 Task: Select the fill option in size in the minimap.
Action: Mouse moved to (23, 503)
Screenshot: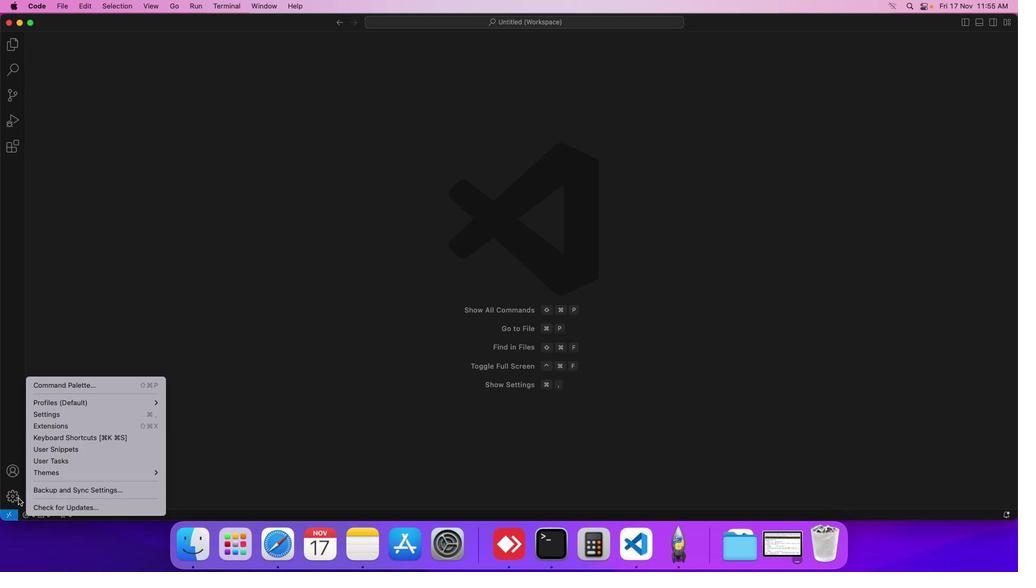 
Action: Mouse pressed left at (23, 503)
Screenshot: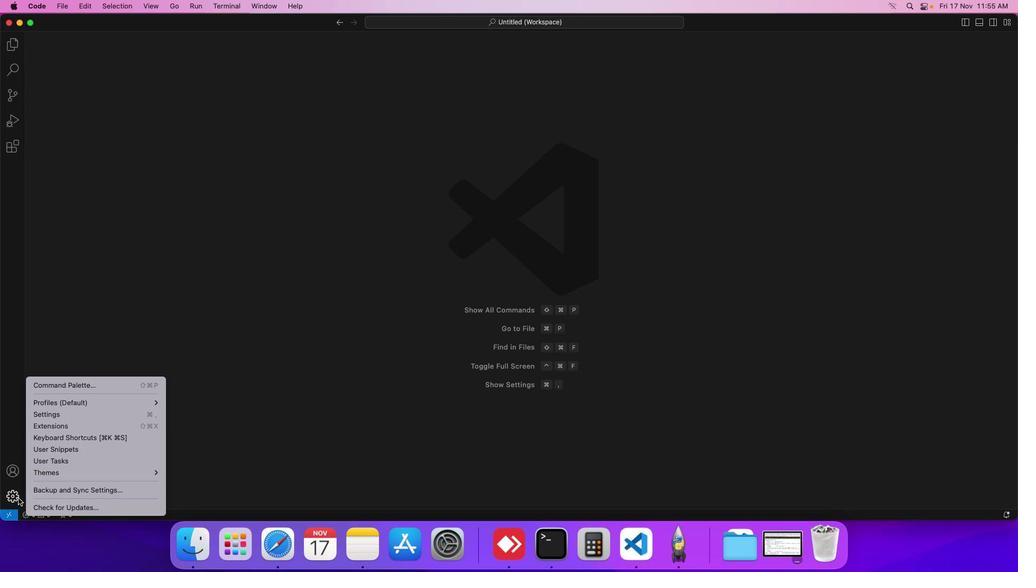 
Action: Mouse moved to (56, 414)
Screenshot: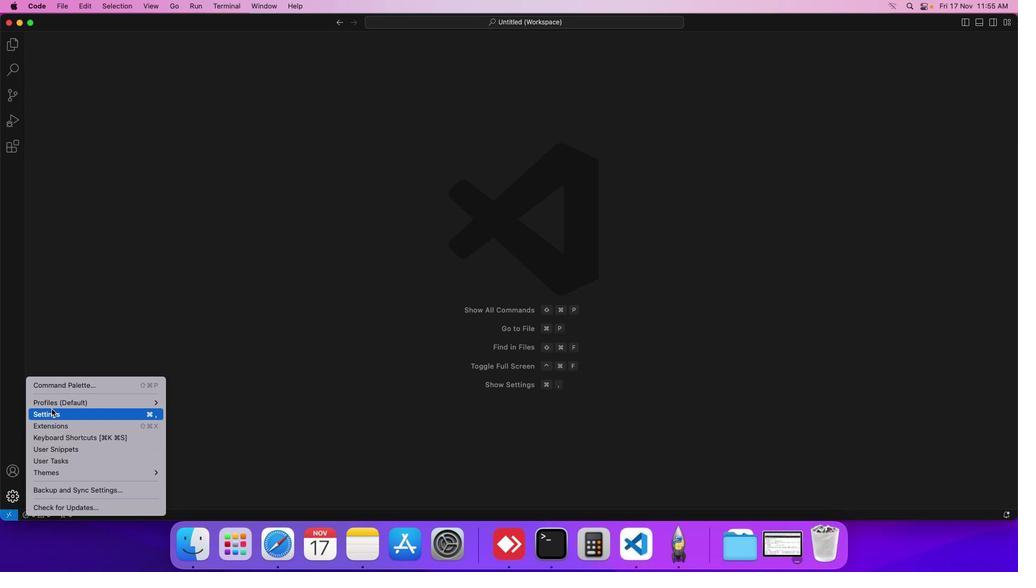 
Action: Mouse pressed left at (56, 414)
Screenshot: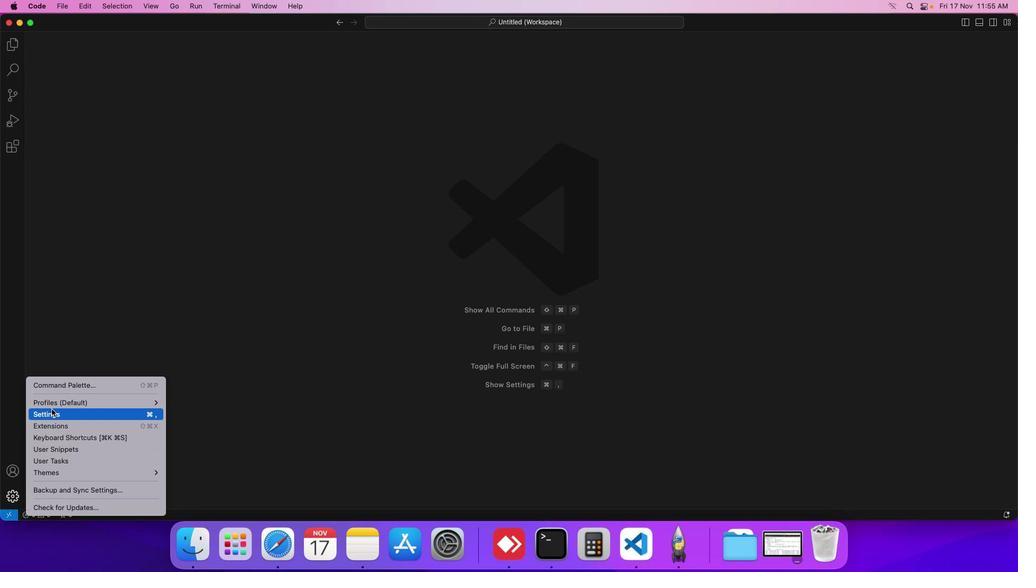 
Action: Mouse moved to (254, 91)
Screenshot: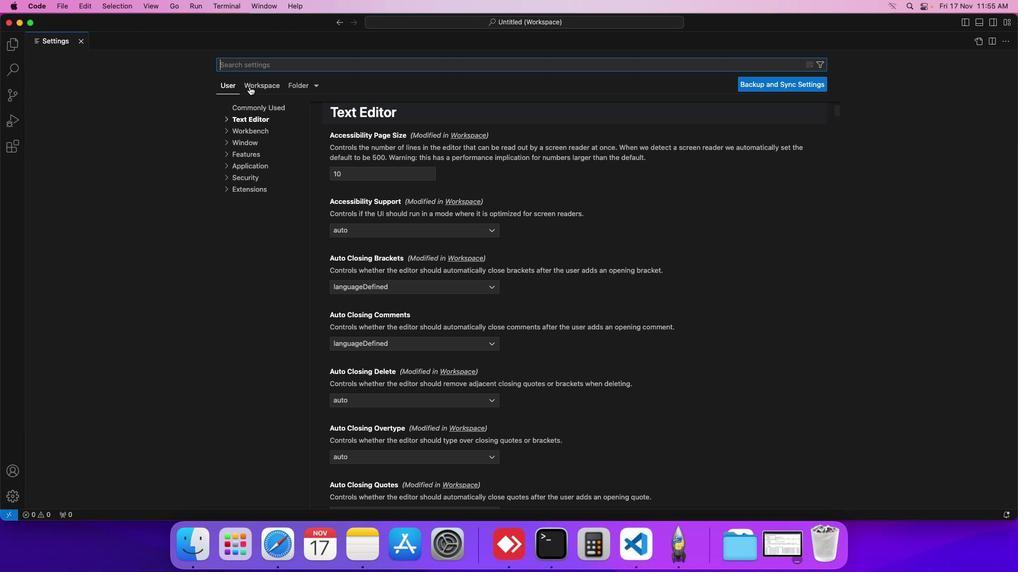 
Action: Mouse pressed left at (254, 91)
Screenshot: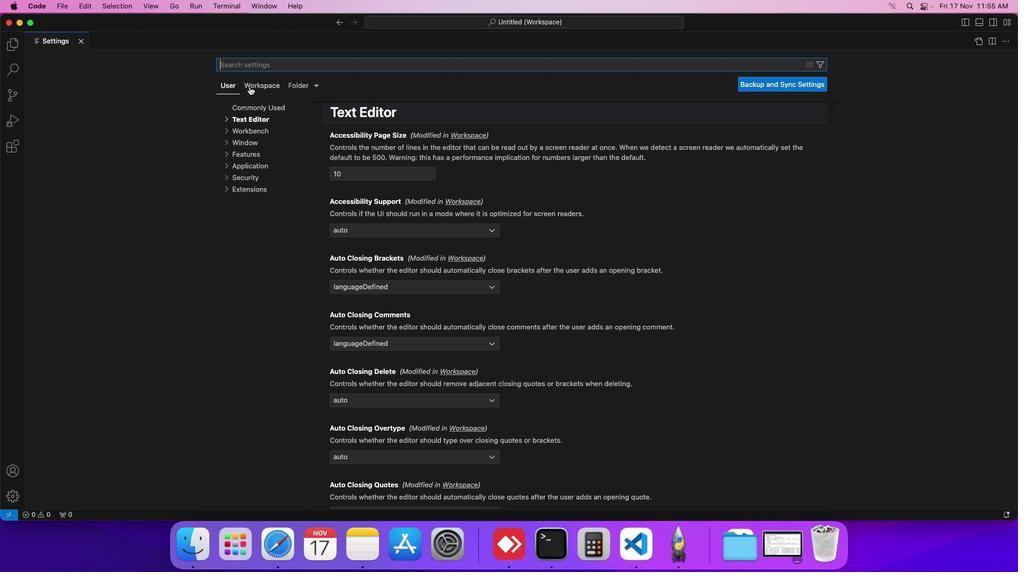 
Action: Mouse moved to (256, 121)
Screenshot: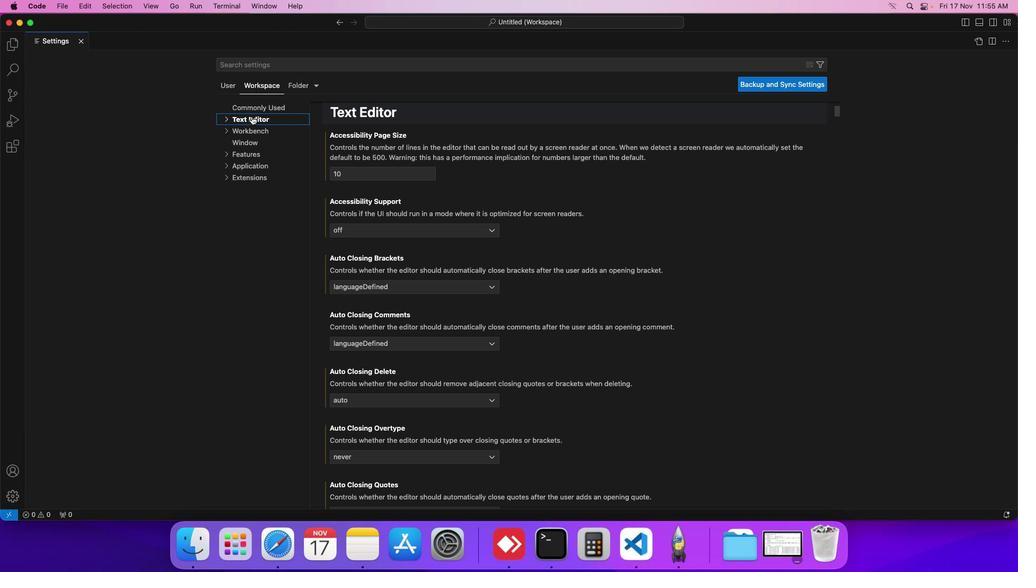 
Action: Mouse pressed left at (256, 121)
Screenshot: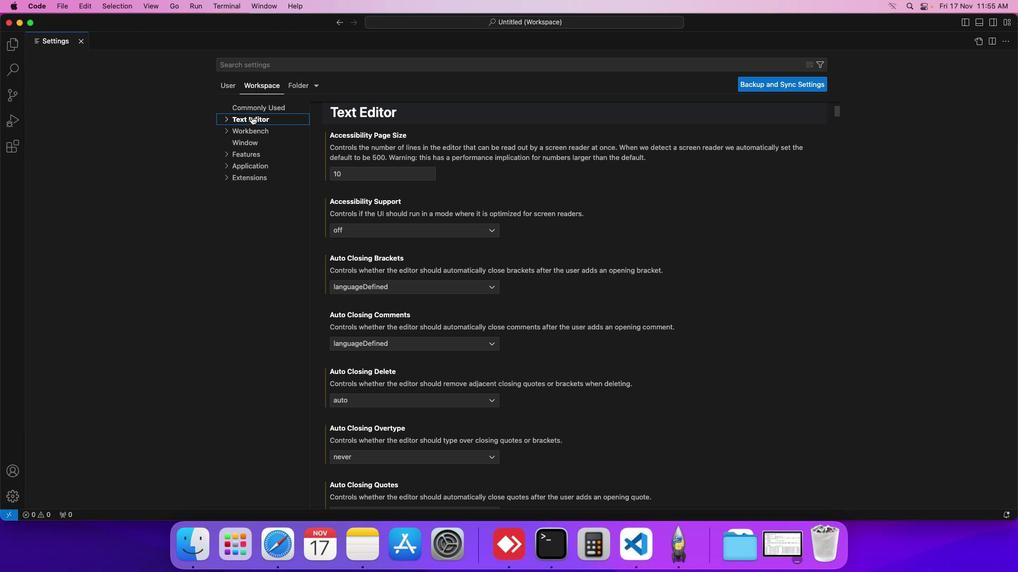 
Action: Mouse moved to (257, 195)
Screenshot: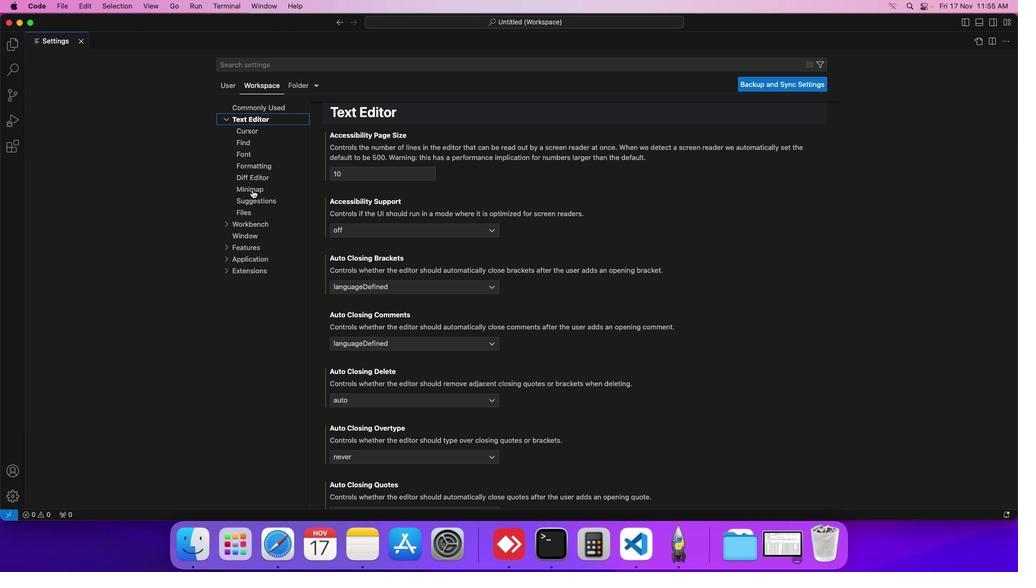 
Action: Mouse pressed left at (257, 195)
Screenshot: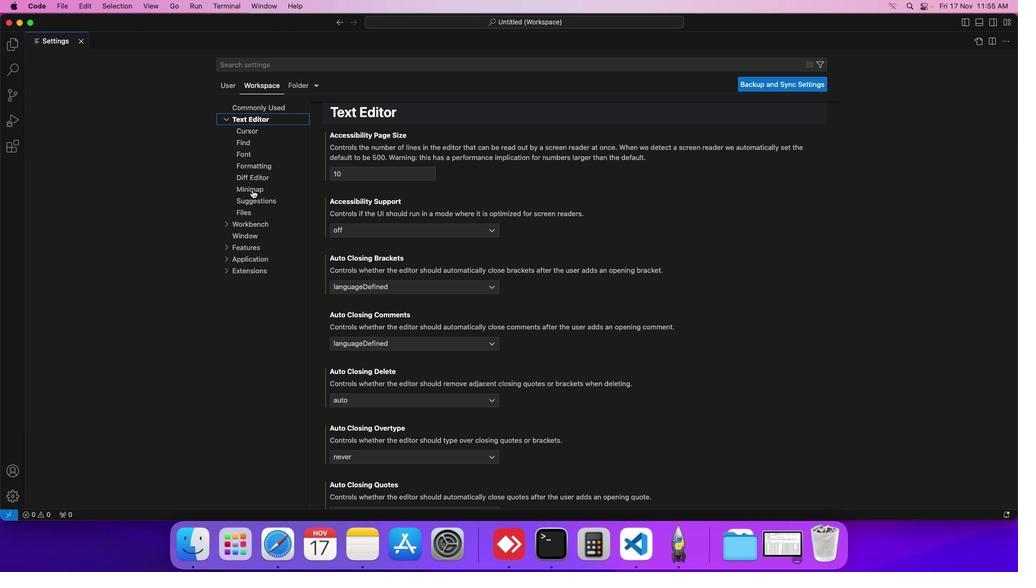 
Action: Mouse moved to (350, 245)
Screenshot: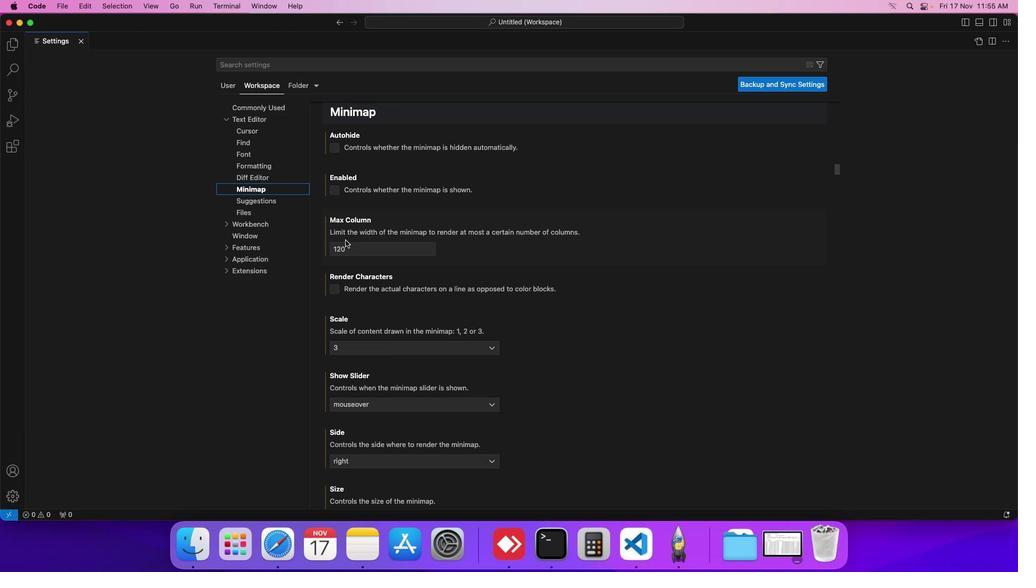 
Action: Mouse scrolled (350, 245) with delta (4, 4)
Screenshot: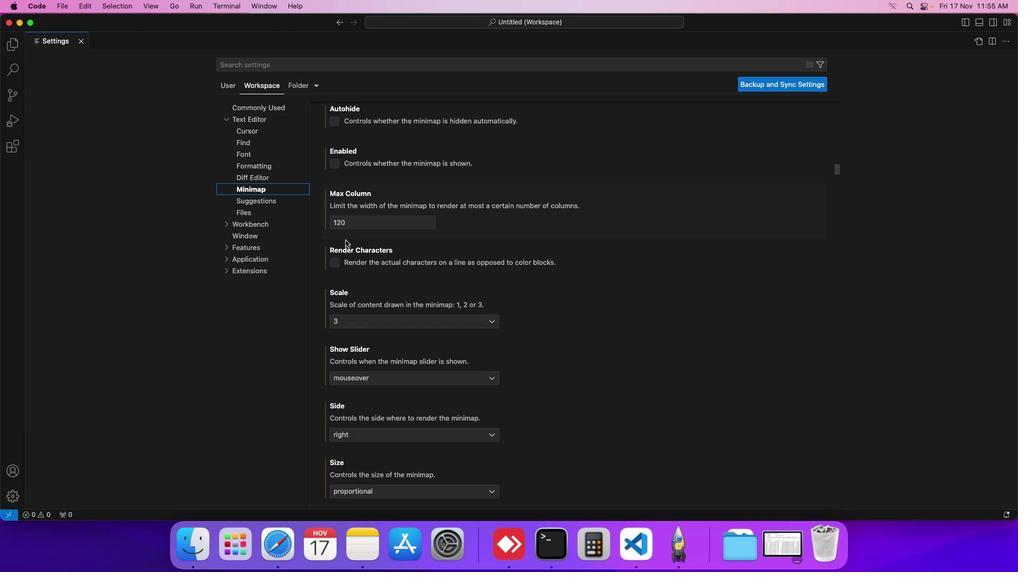 
Action: Mouse scrolled (350, 245) with delta (4, 4)
Screenshot: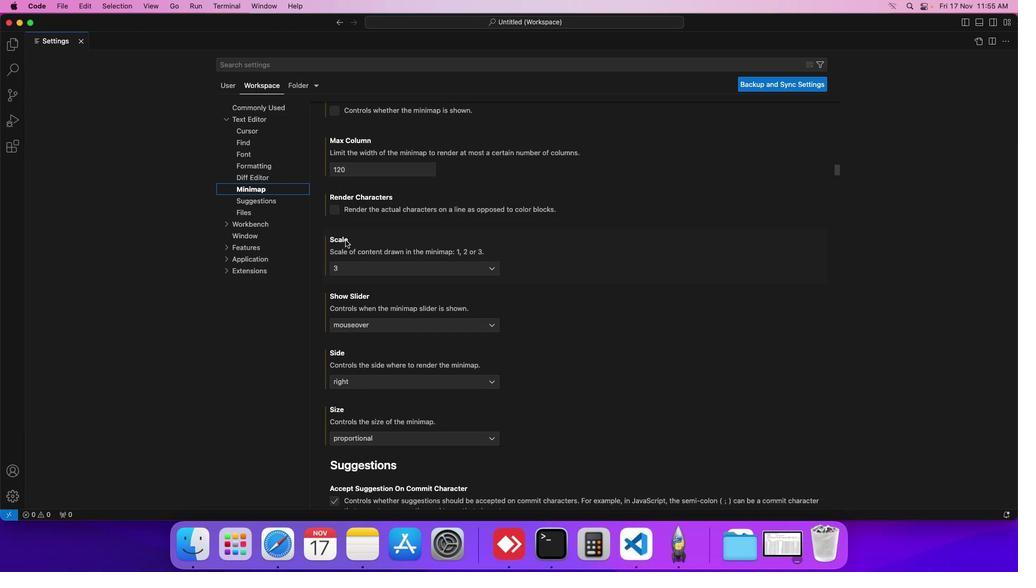 
Action: Mouse scrolled (350, 245) with delta (4, 4)
Screenshot: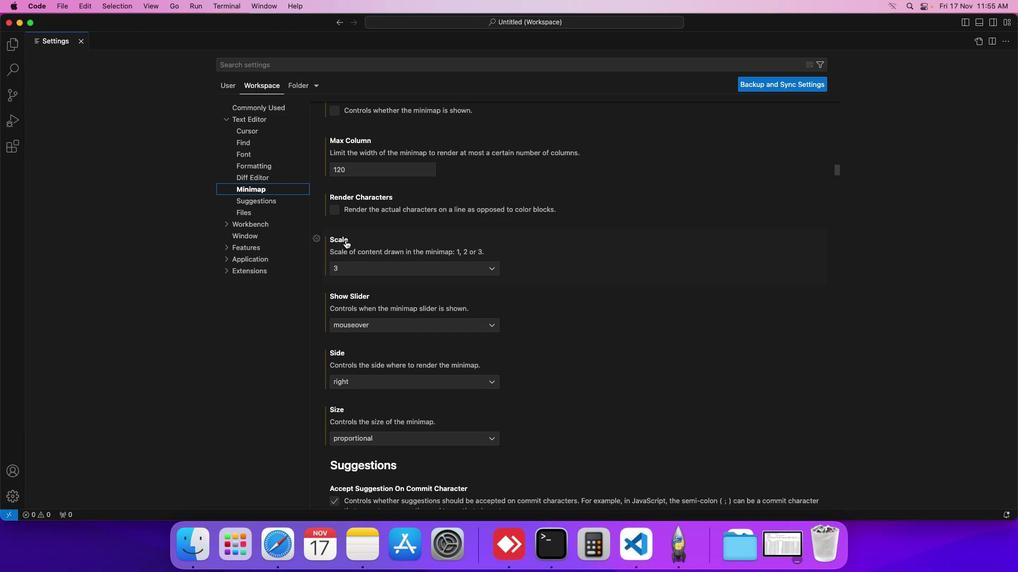 
Action: Mouse scrolled (350, 245) with delta (4, 4)
Screenshot: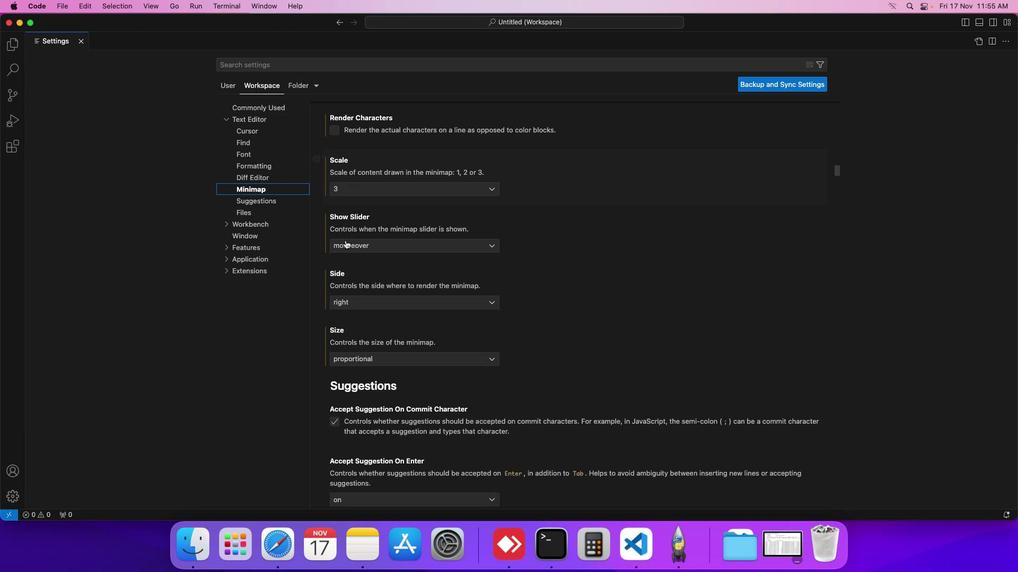 
Action: Mouse scrolled (350, 245) with delta (4, 3)
Screenshot: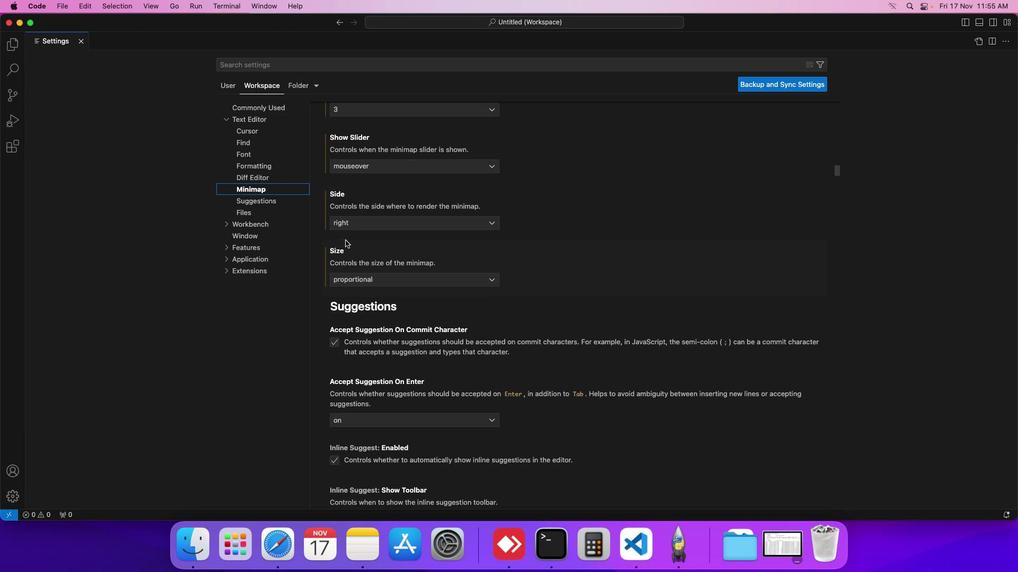 
Action: Mouse scrolled (350, 245) with delta (4, 3)
Screenshot: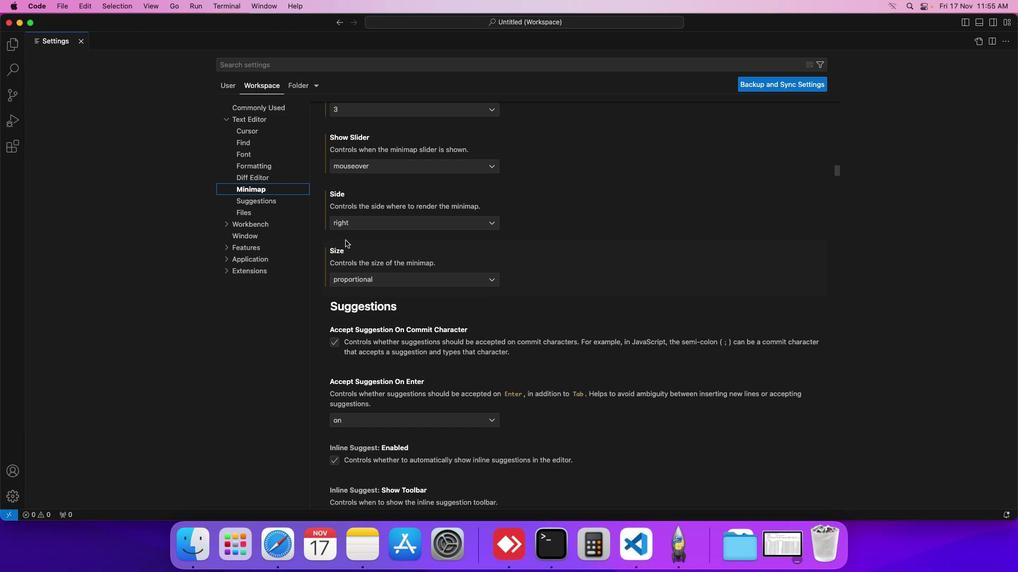 
Action: Mouse scrolled (350, 245) with delta (4, 4)
Screenshot: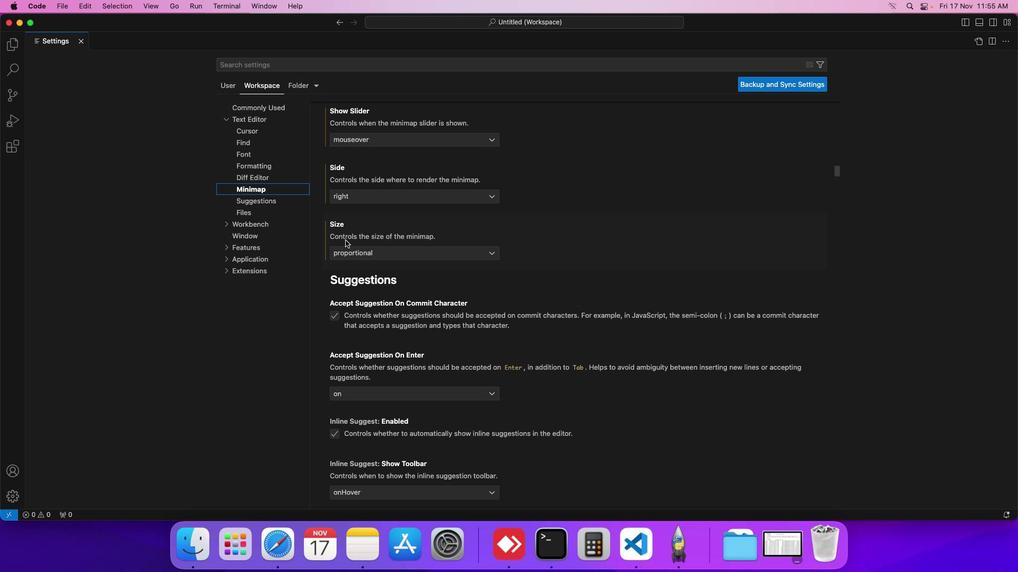 
Action: Mouse moved to (400, 255)
Screenshot: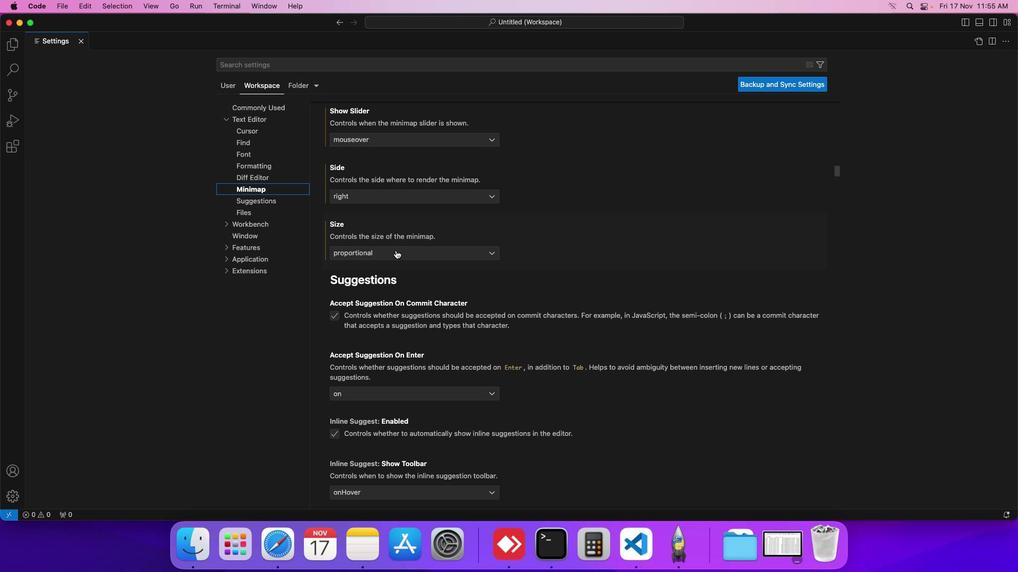 
Action: Mouse pressed left at (400, 255)
Screenshot: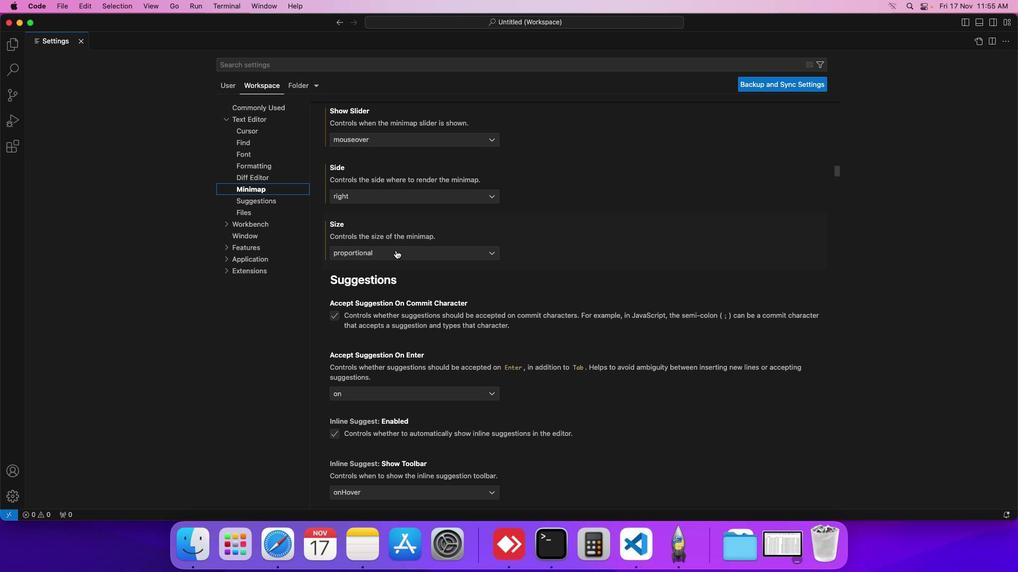 
Action: Mouse moved to (373, 281)
Screenshot: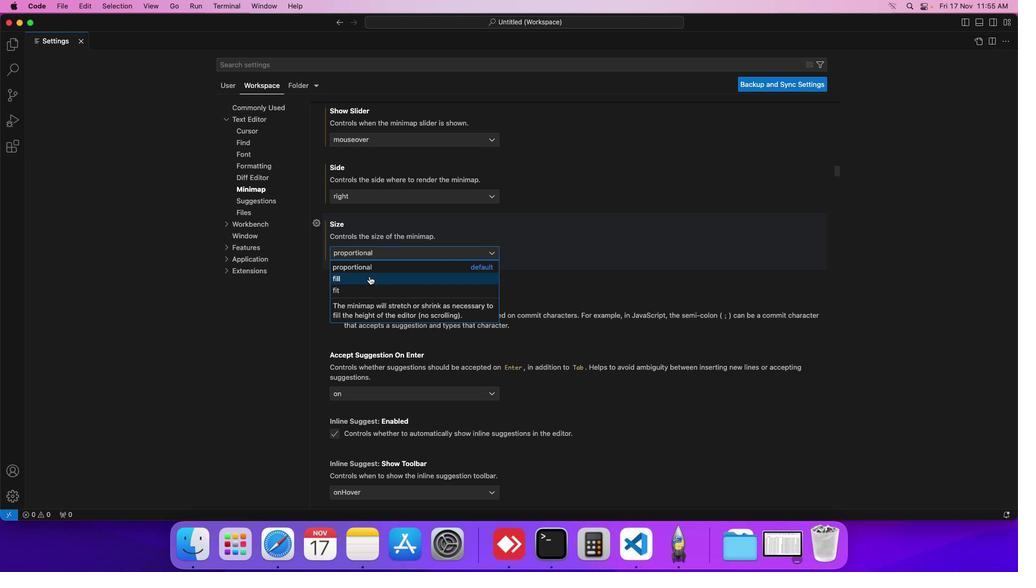 
Action: Mouse pressed left at (373, 281)
Screenshot: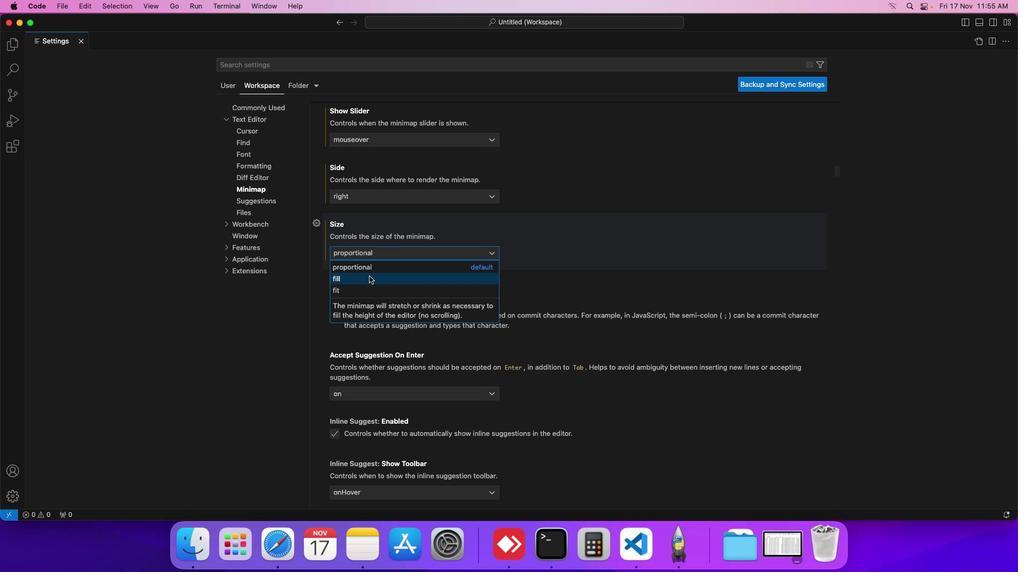 
Action: Mouse moved to (401, 267)
Screenshot: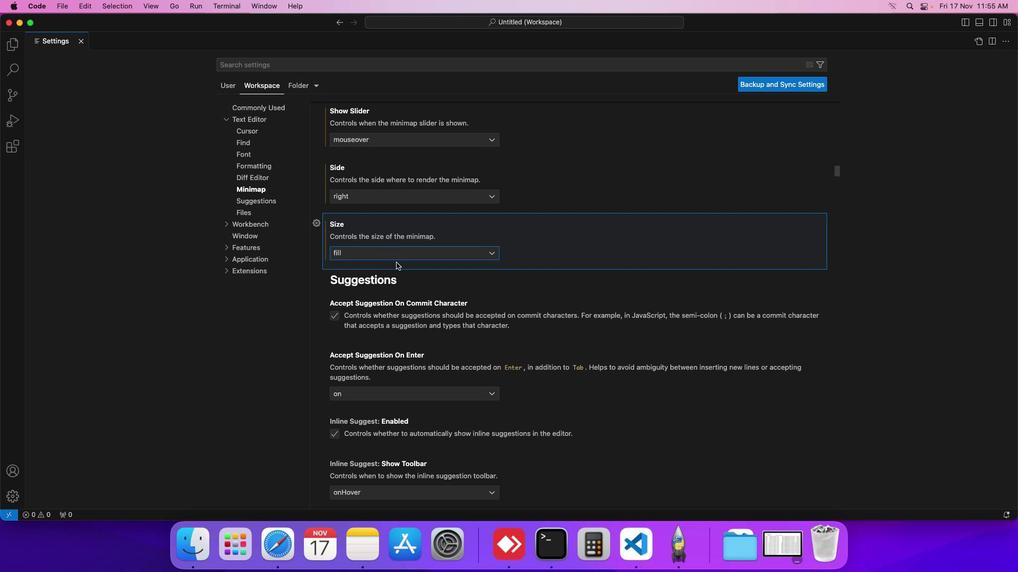 
